 Task: Change the max computation time to 5000 in the diff editor.
Action: Mouse moved to (9, 459)
Screenshot: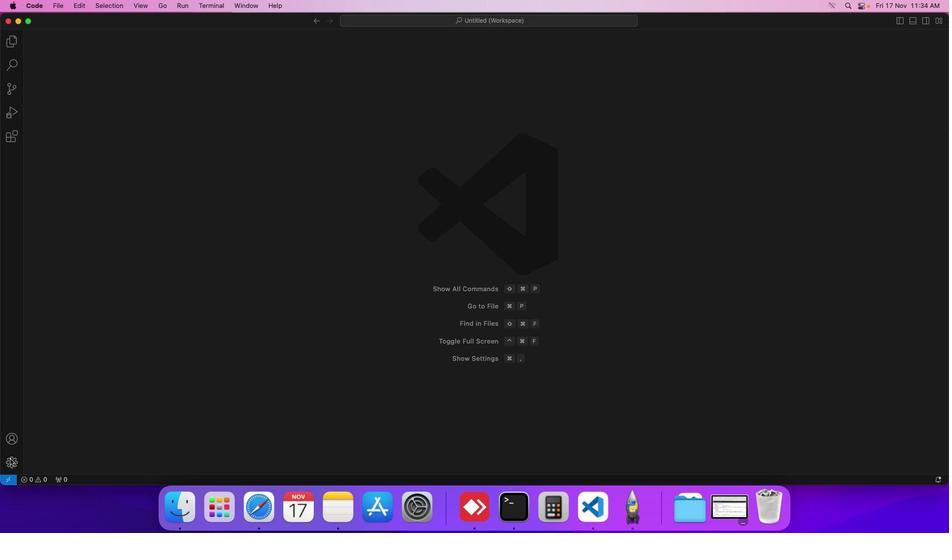 
Action: Mouse pressed left at (9, 459)
Screenshot: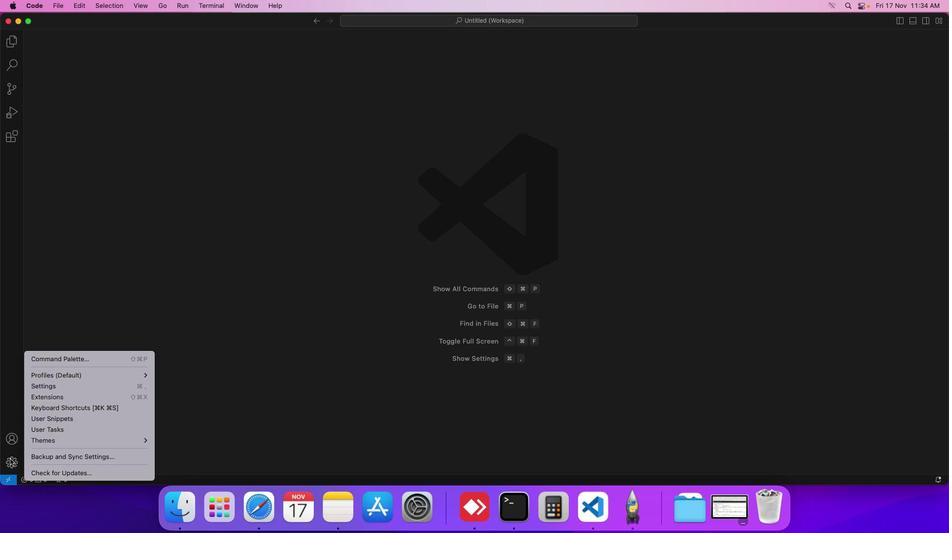 
Action: Mouse moved to (49, 383)
Screenshot: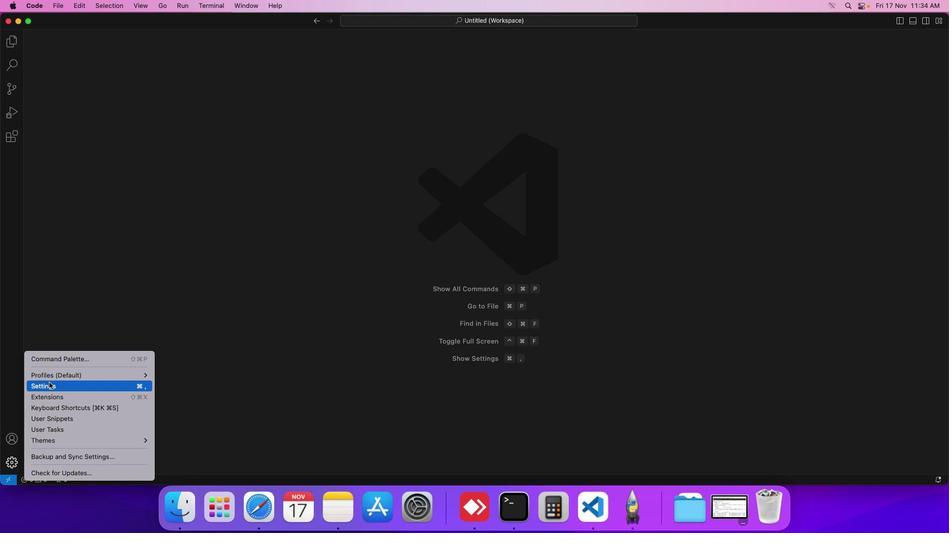 
Action: Mouse pressed left at (49, 383)
Screenshot: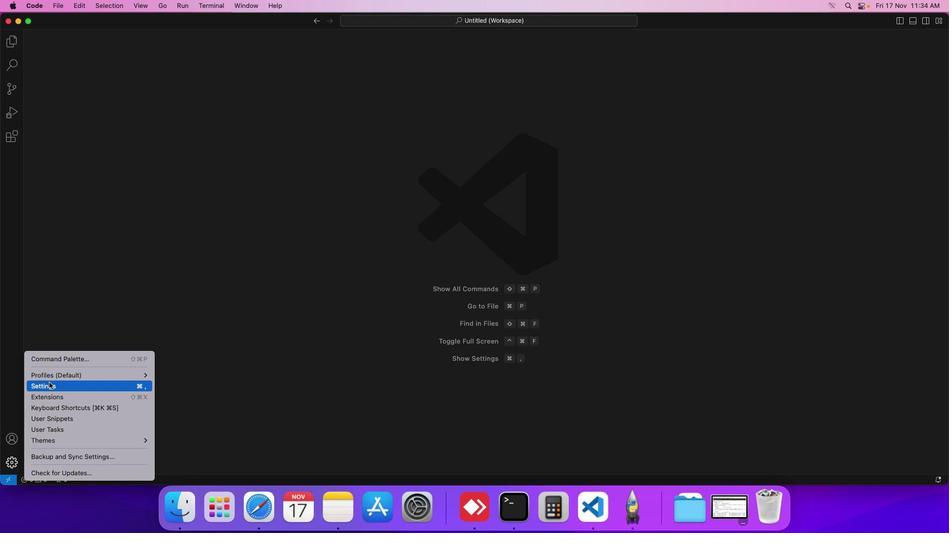 
Action: Mouse moved to (235, 81)
Screenshot: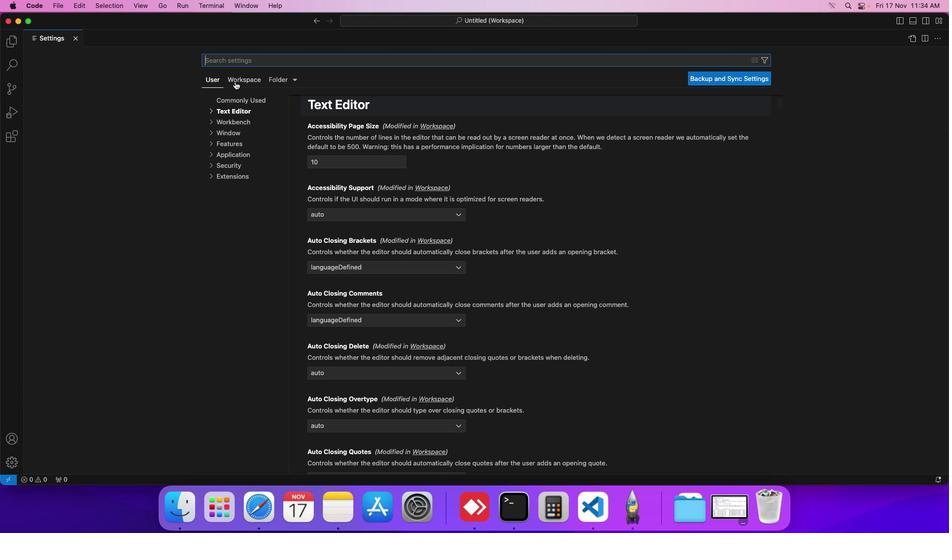 
Action: Mouse pressed left at (235, 81)
Screenshot: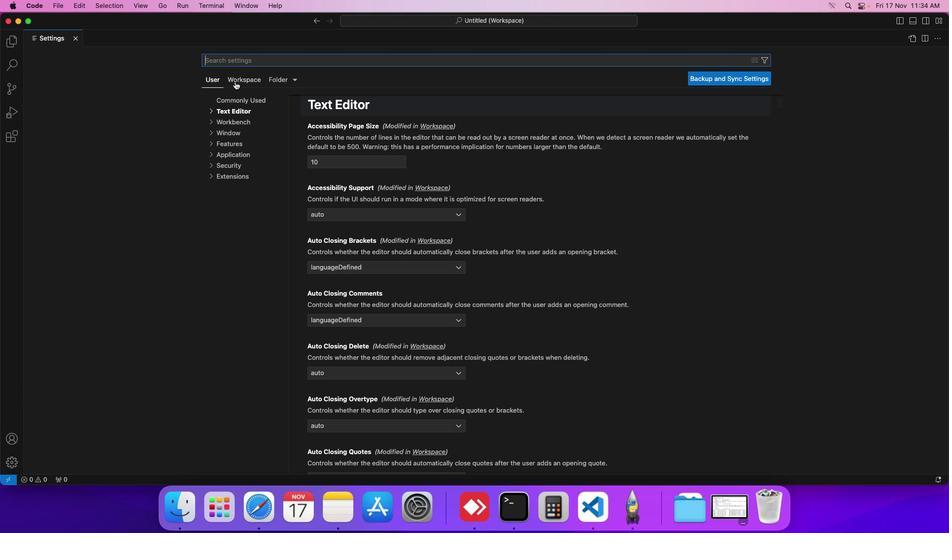 
Action: Mouse moved to (228, 107)
Screenshot: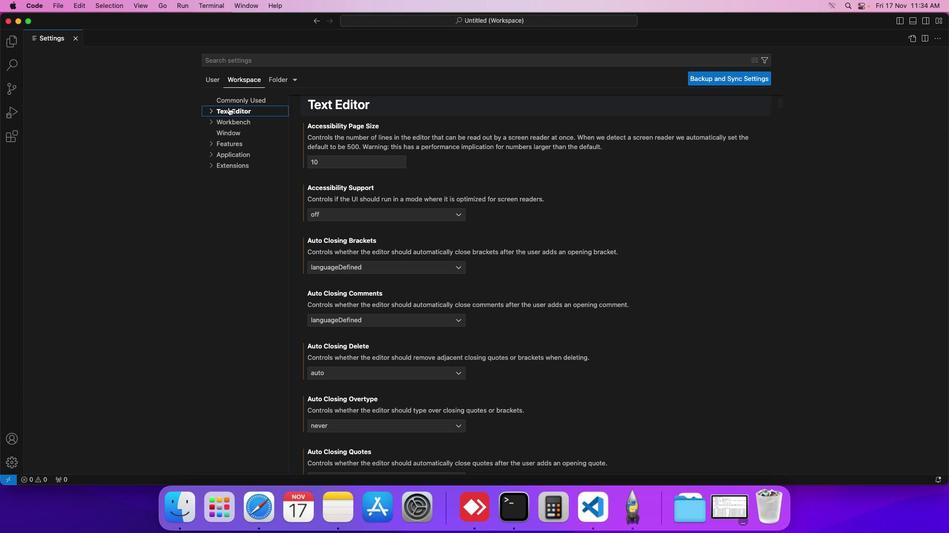 
Action: Mouse pressed left at (228, 107)
Screenshot: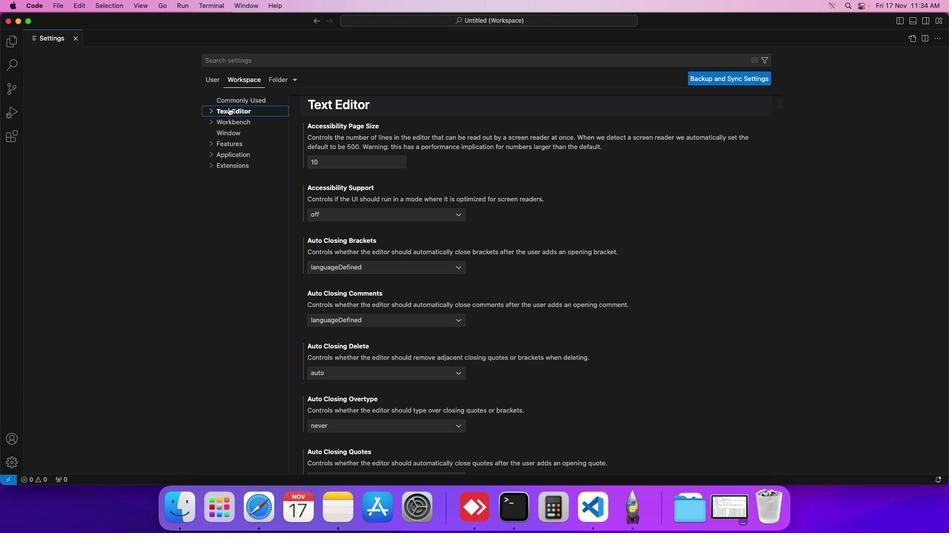
Action: Mouse moved to (235, 162)
Screenshot: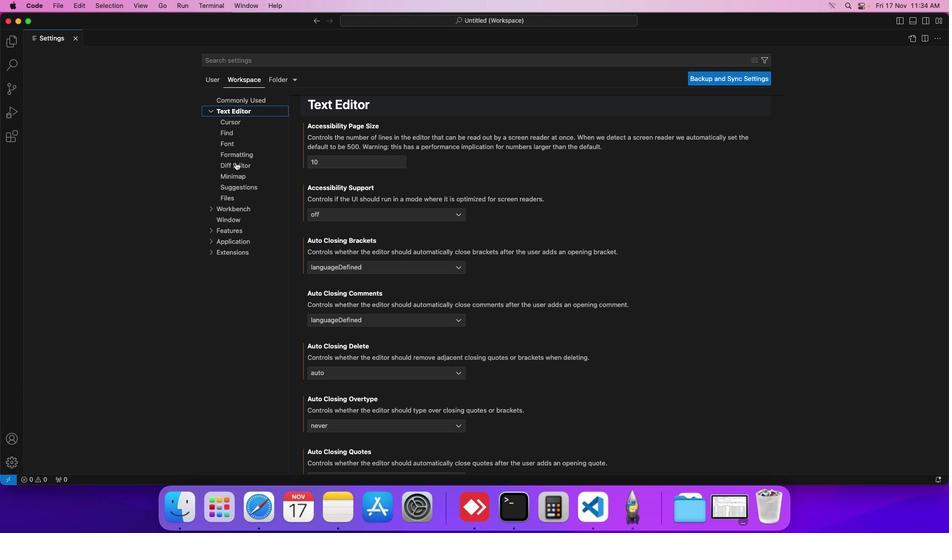 
Action: Mouse pressed left at (235, 162)
Screenshot: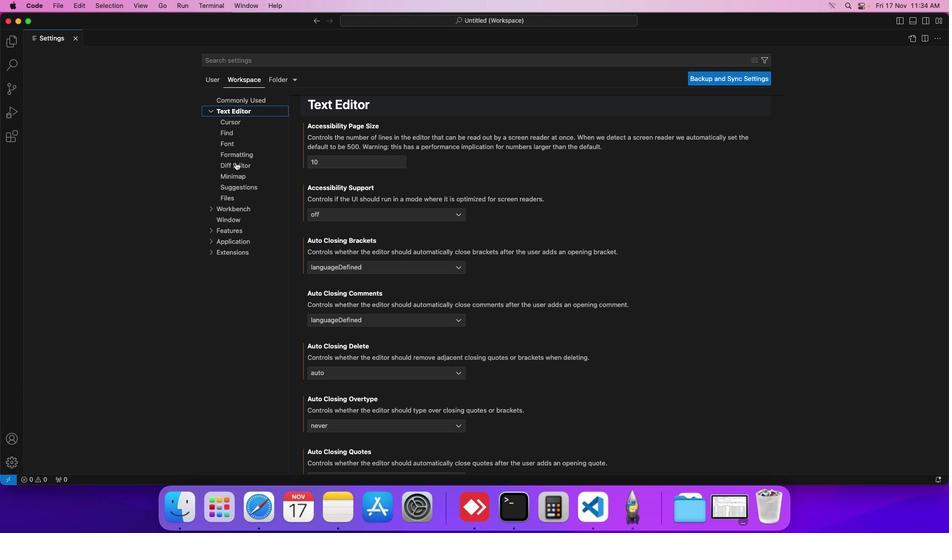 
Action: Mouse moved to (355, 205)
Screenshot: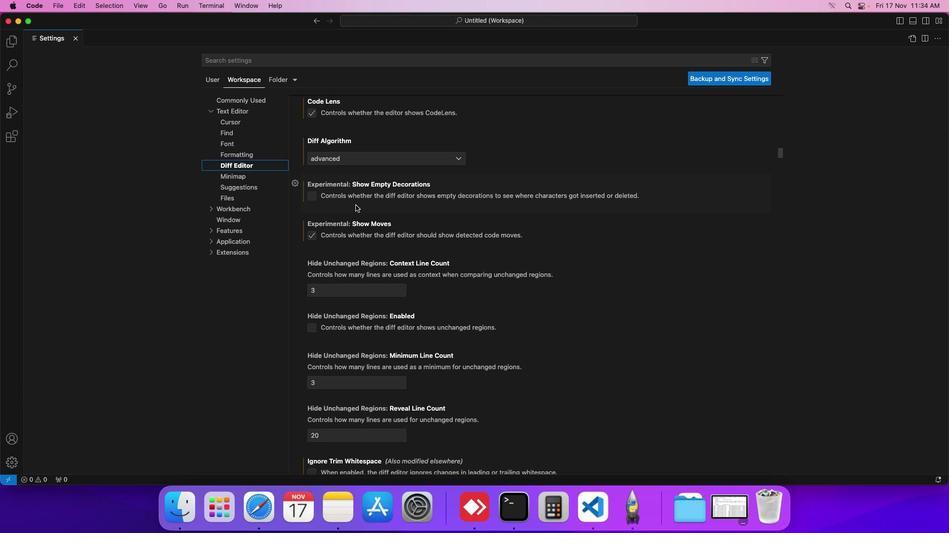 
Action: Mouse scrolled (355, 205) with delta (0, 0)
Screenshot: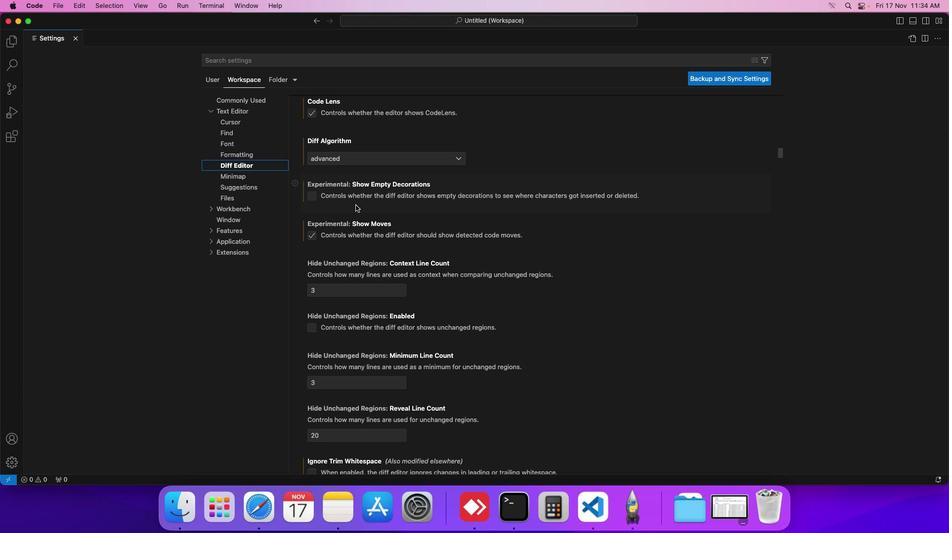 
Action: Mouse scrolled (355, 205) with delta (0, 0)
Screenshot: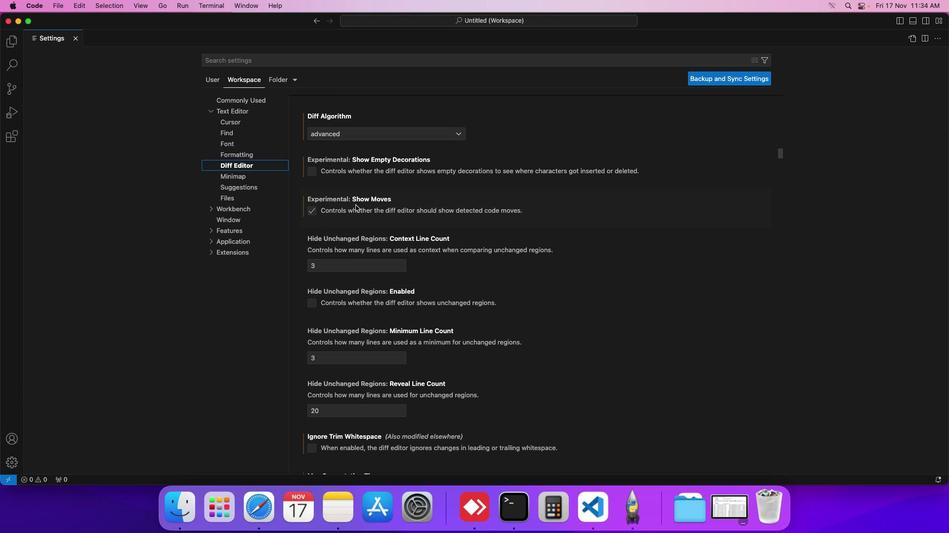 
Action: Mouse scrolled (355, 205) with delta (0, 0)
Screenshot: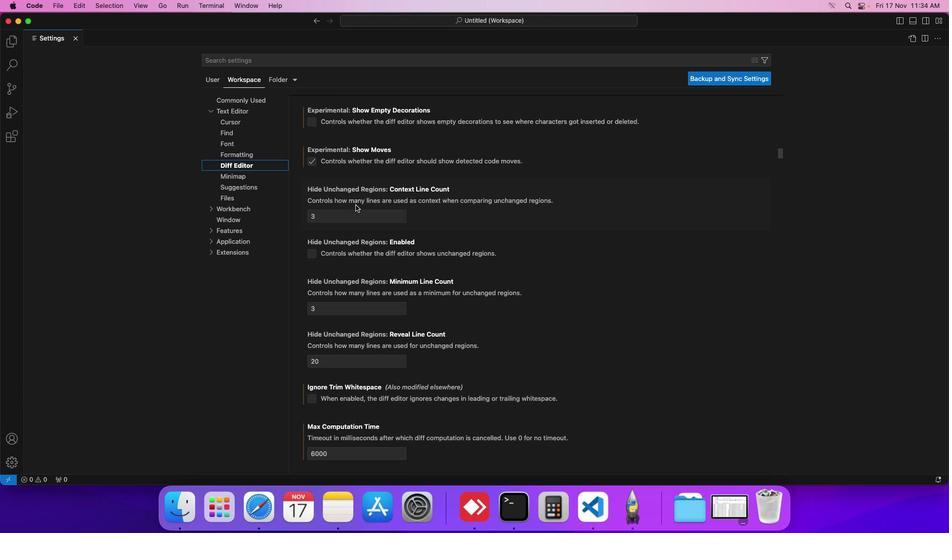 
Action: Mouse scrolled (355, 205) with delta (0, 0)
Screenshot: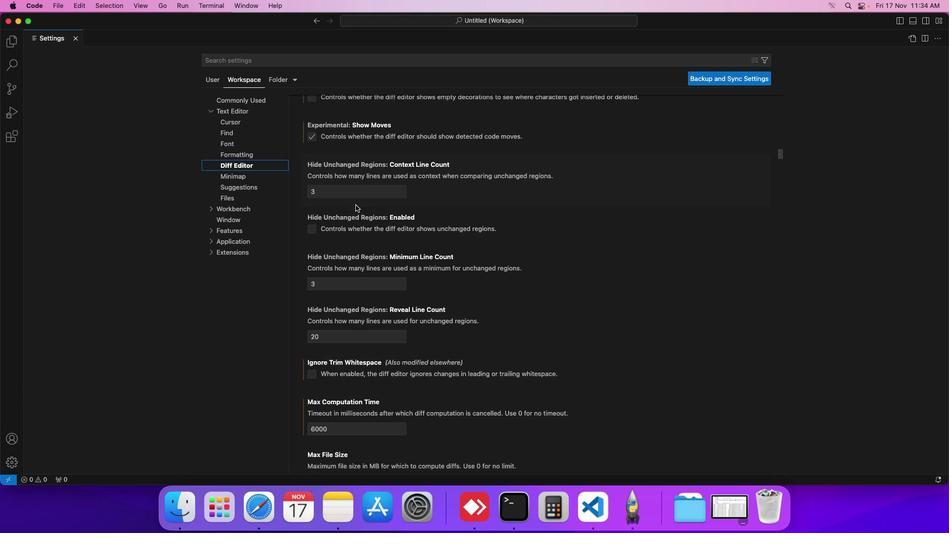 
Action: Mouse scrolled (355, 205) with delta (0, 0)
Screenshot: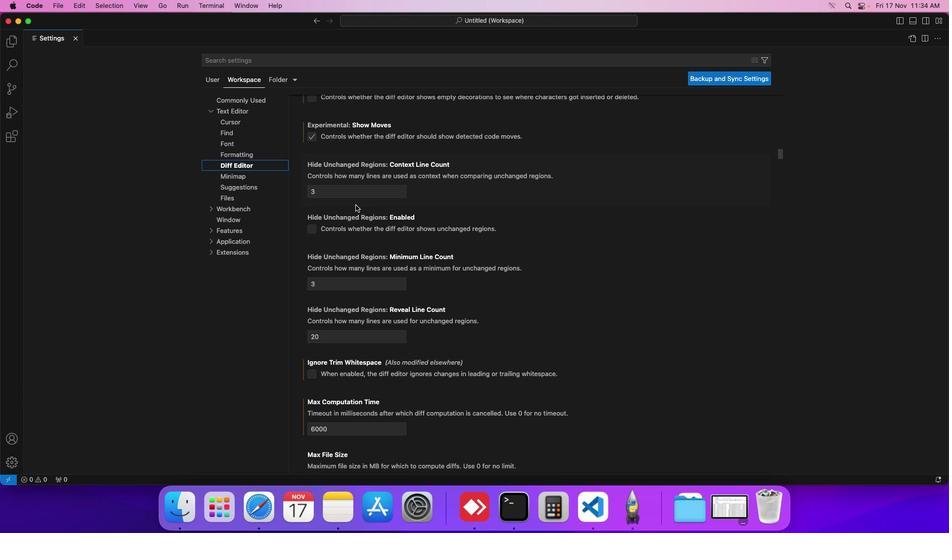 
Action: Mouse scrolled (355, 205) with delta (0, 0)
Screenshot: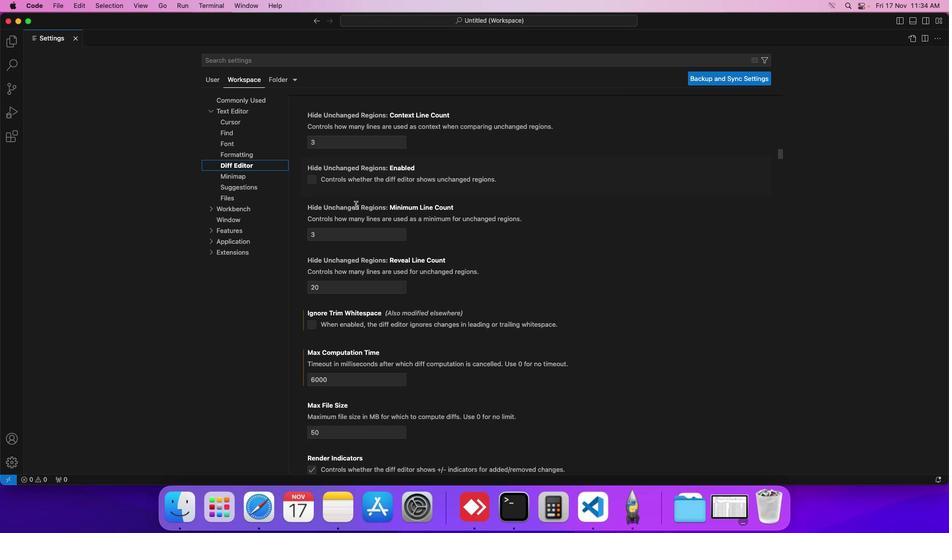 
Action: Mouse scrolled (355, 205) with delta (0, 0)
Screenshot: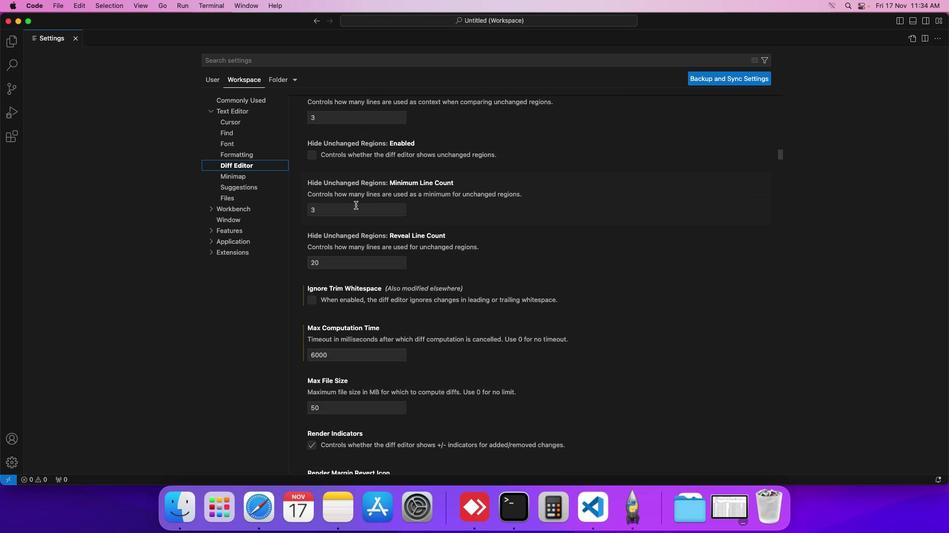 
Action: Mouse scrolled (355, 205) with delta (0, 0)
Screenshot: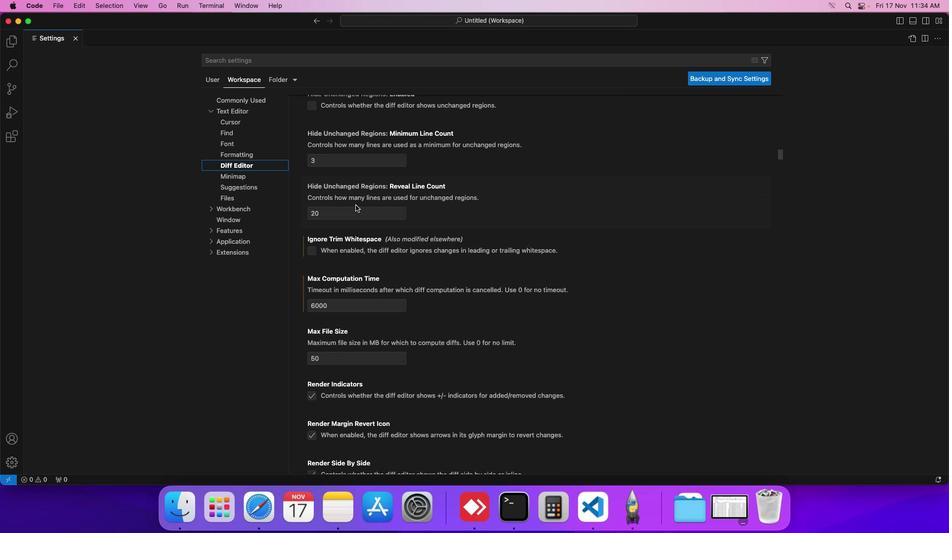 
Action: Mouse scrolled (355, 205) with delta (0, 0)
Screenshot: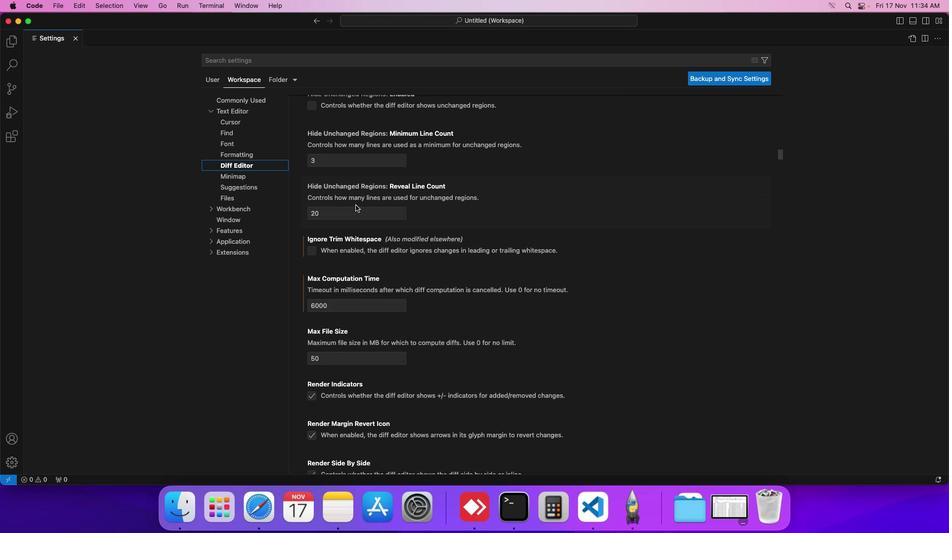 
Action: Mouse scrolled (355, 205) with delta (0, 0)
Screenshot: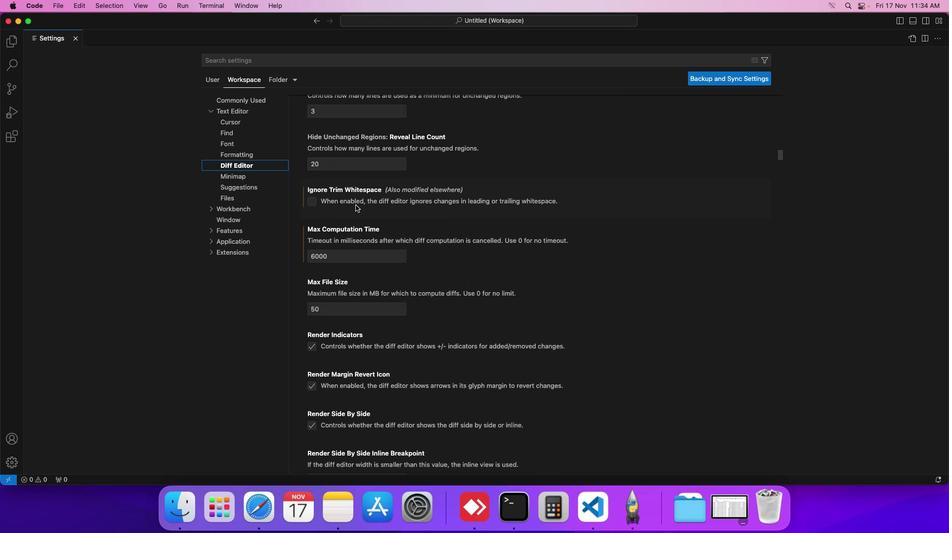 
Action: Mouse scrolled (355, 205) with delta (0, 0)
Screenshot: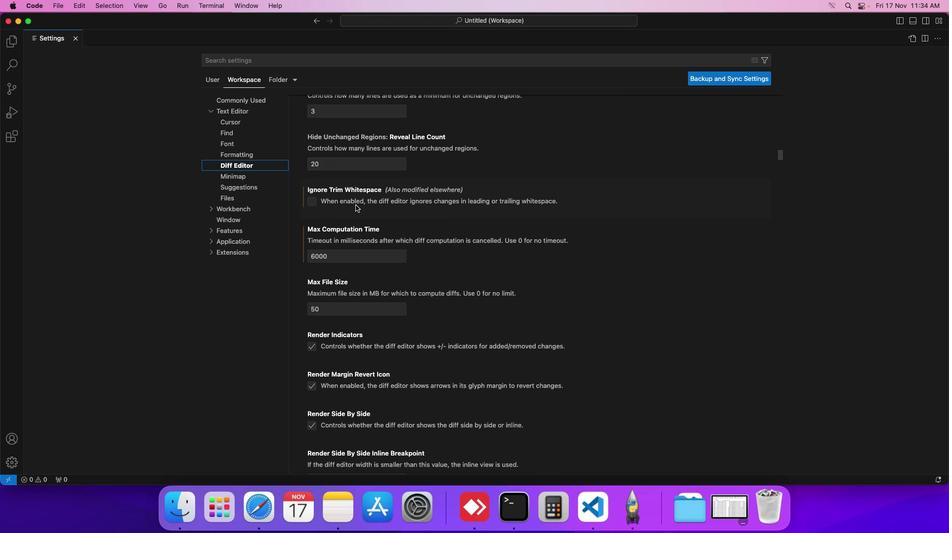 
Action: Mouse moved to (363, 253)
Screenshot: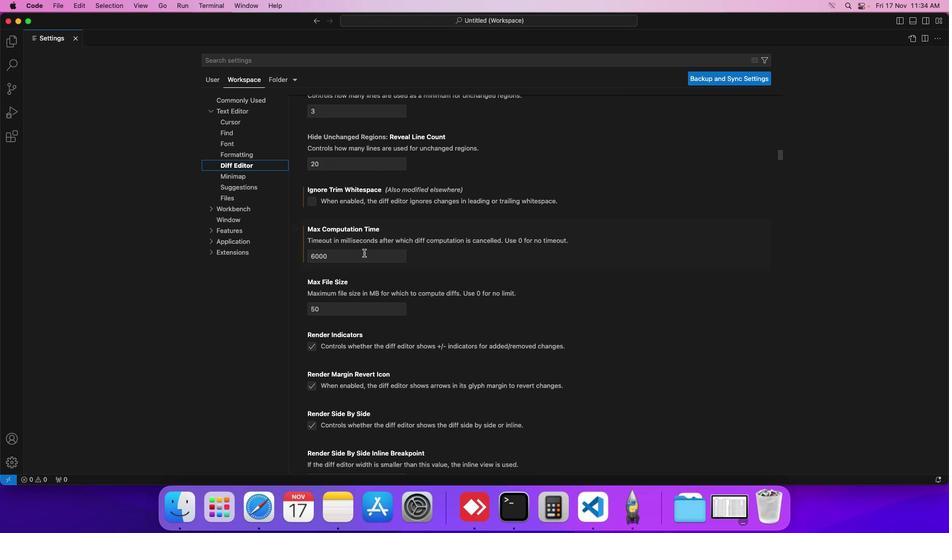 
Action: Mouse pressed left at (363, 253)
Screenshot: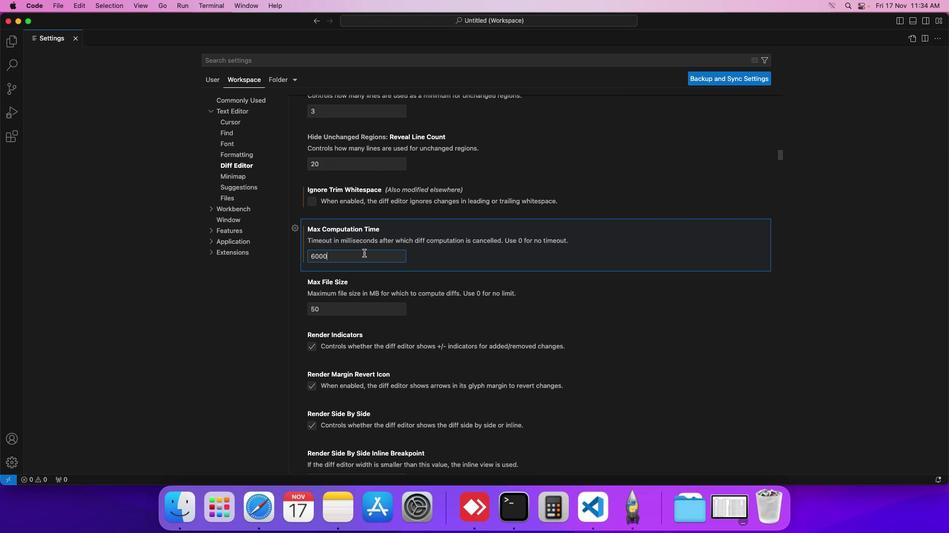 
Action: Key pressed Key.backspaceKey.backspaceKey.backspaceKey.backspaceKey.backspace'5''0''0''0'
Screenshot: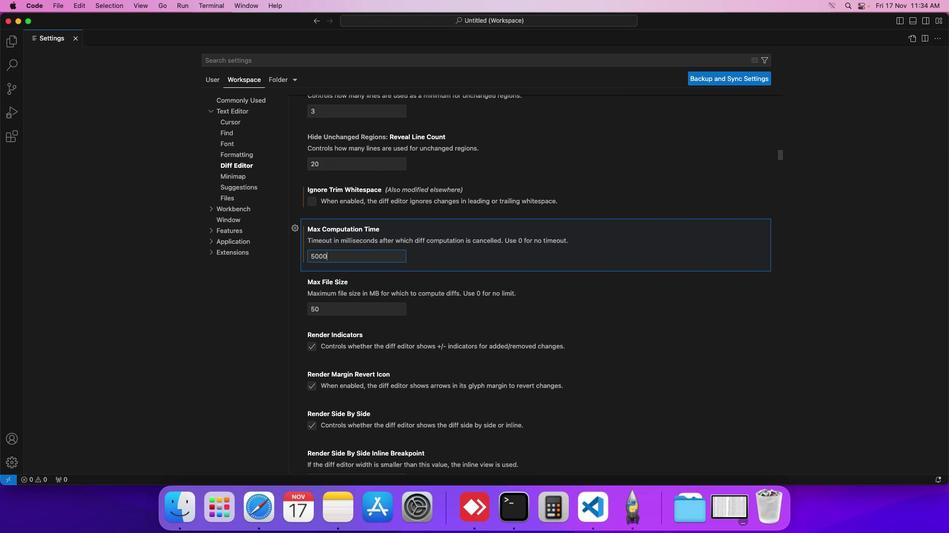 
